 Task: Create a rule in Outlook to play a specific sound when an email from a certain sender is received.
Action: Mouse moved to (45, 27)
Screenshot: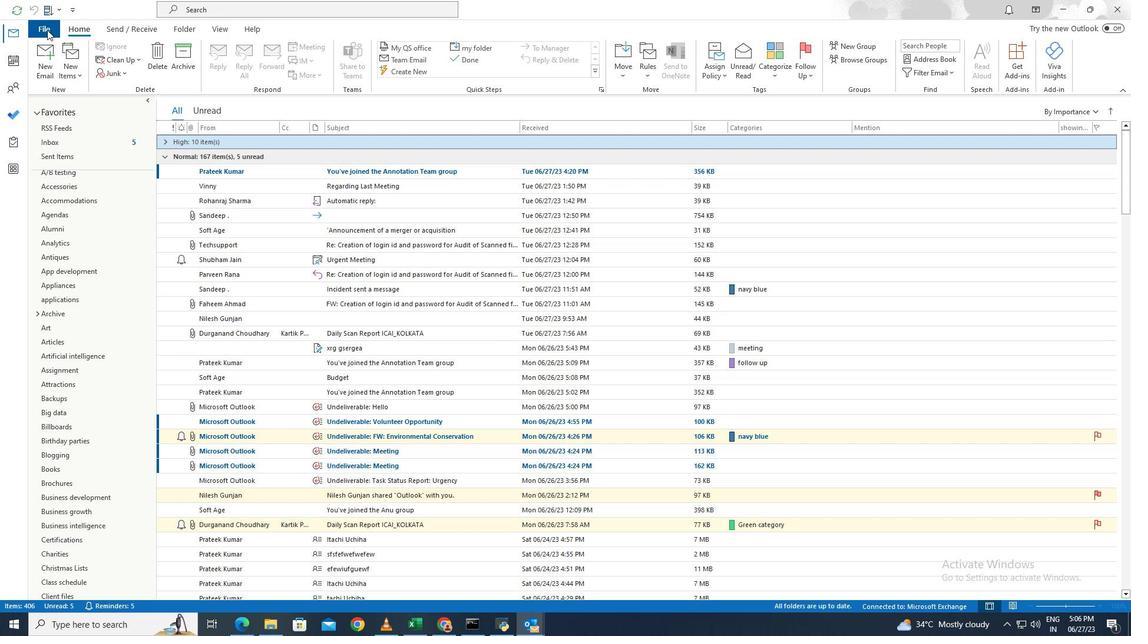 
Action: Mouse pressed left at (45, 27)
Screenshot: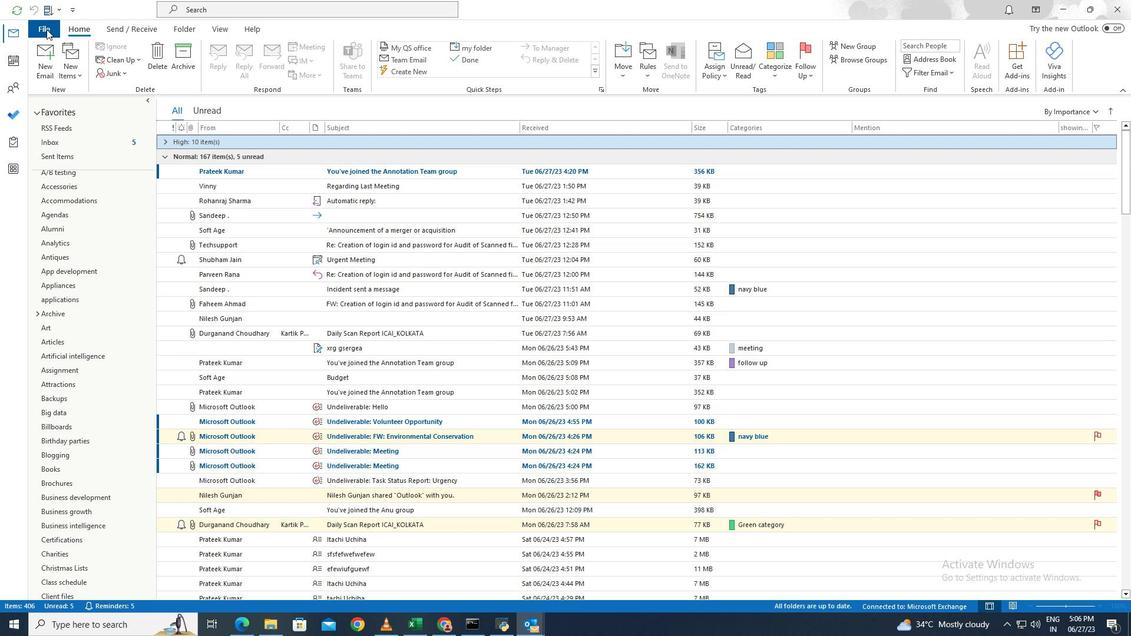
Action: Mouse moved to (160, 369)
Screenshot: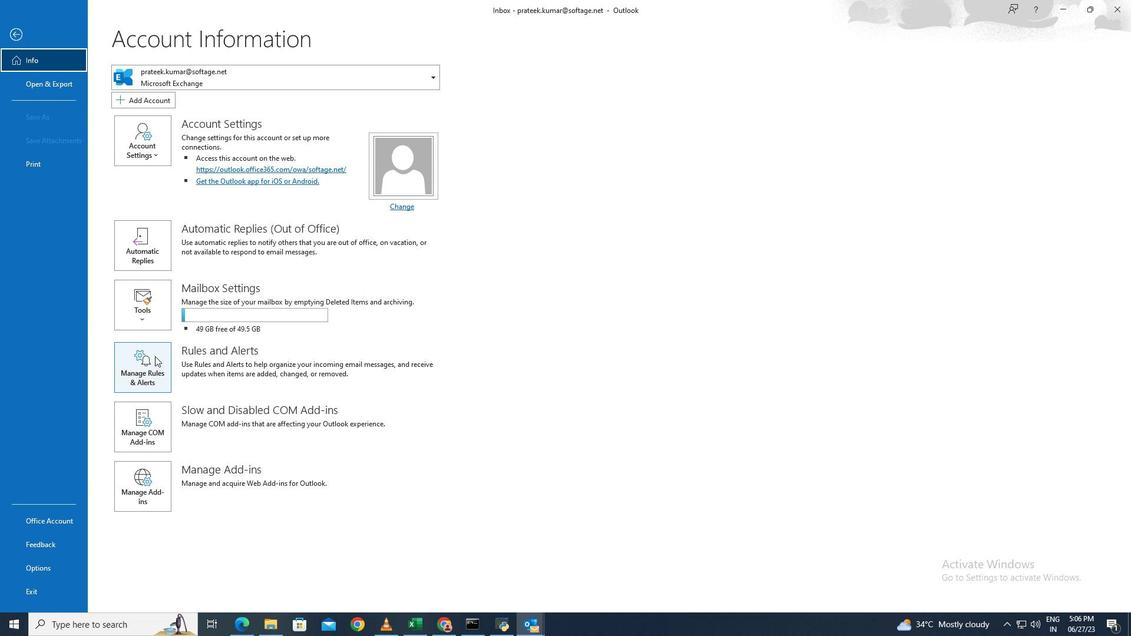 
Action: Mouse pressed left at (160, 369)
Screenshot: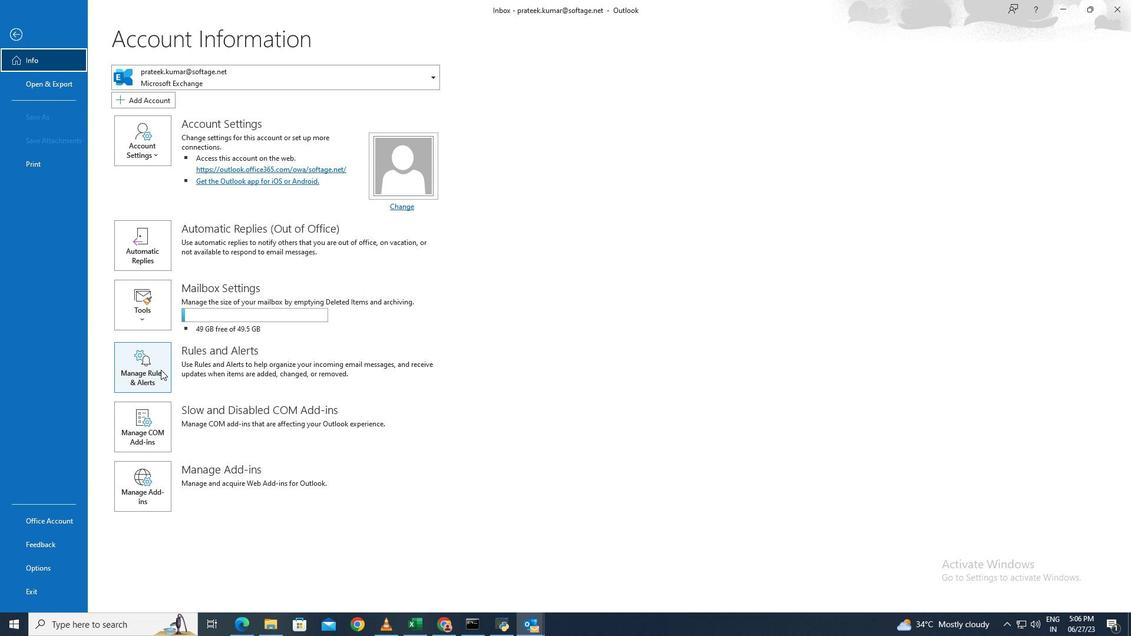
Action: Mouse moved to (431, 228)
Screenshot: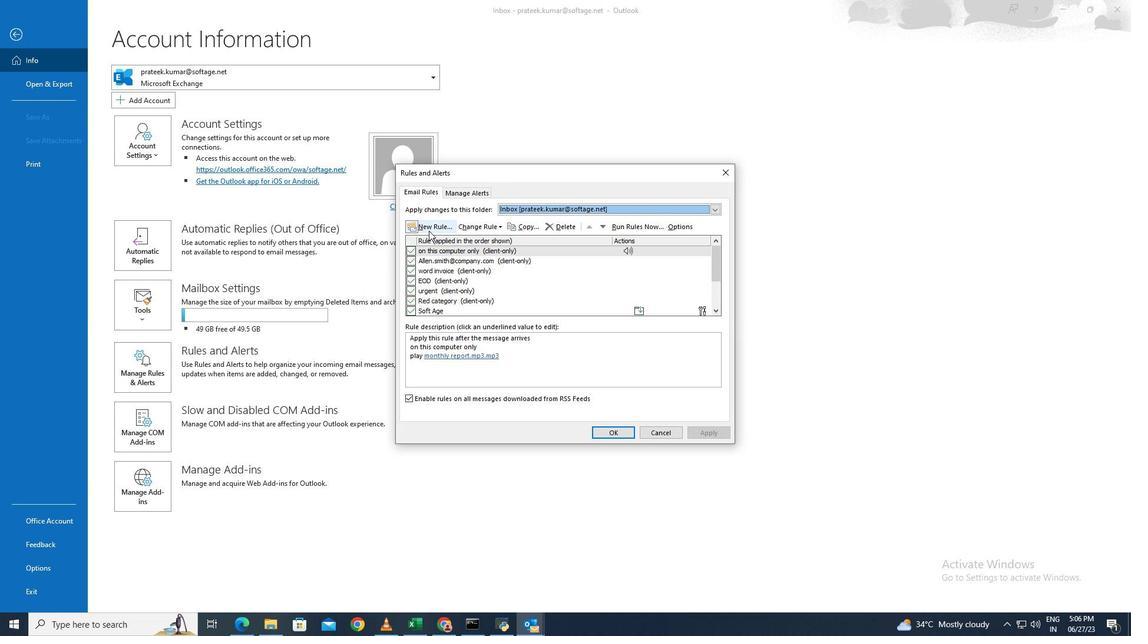 
Action: Mouse pressed left at (431, 228)
Screenshot: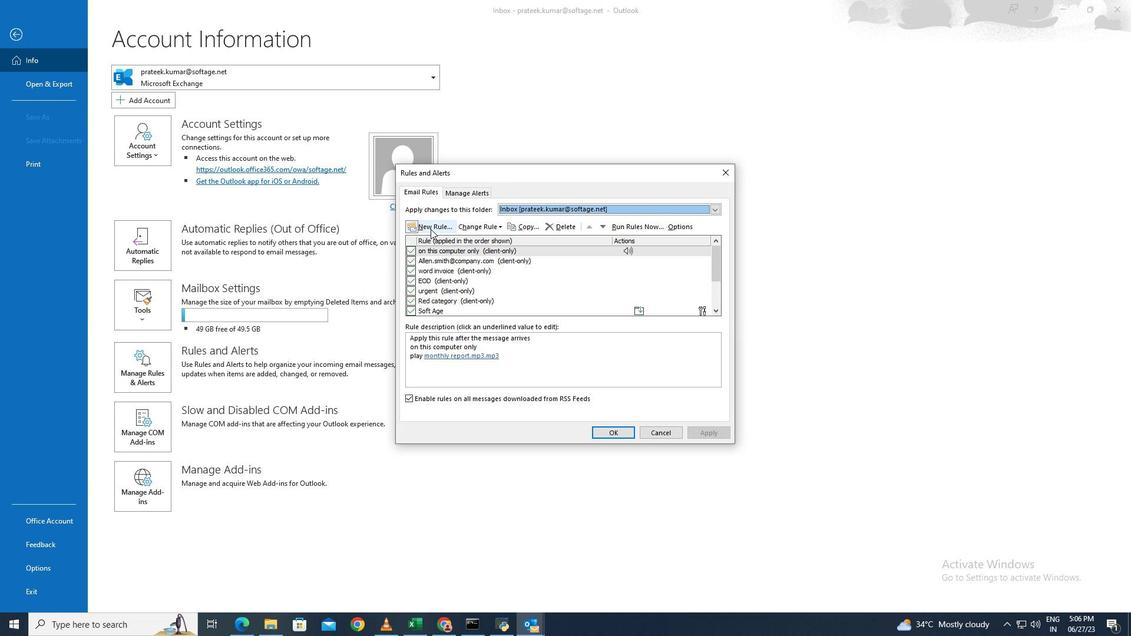 
Action: Mouse moved to (477, 275)
Screenshot: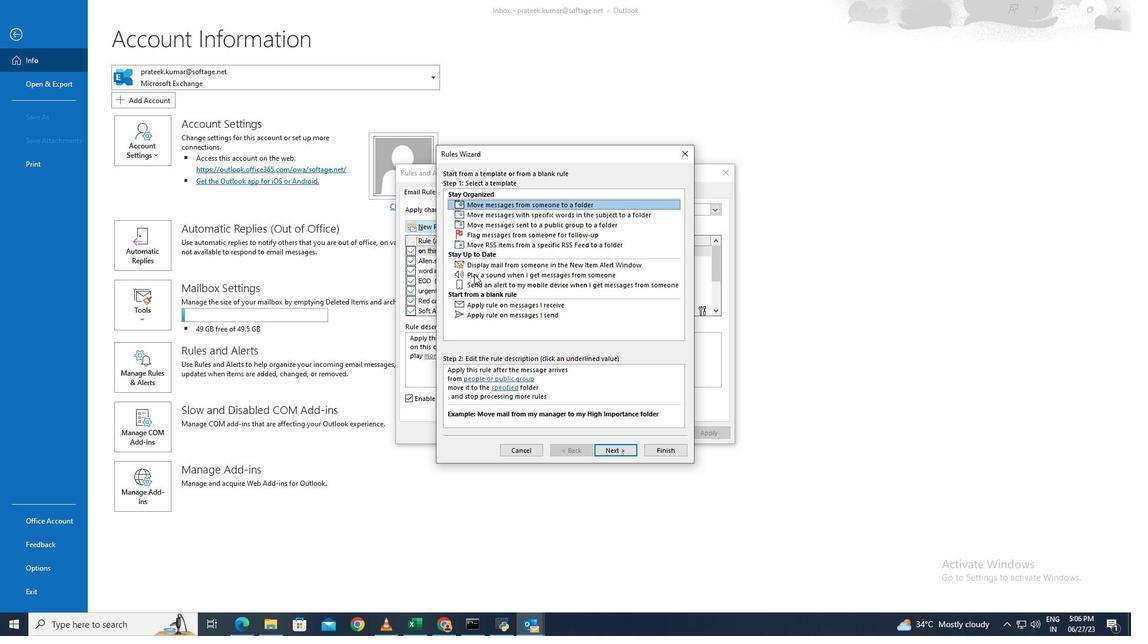 
Action: Mouse pressed left at (477, 275)
Screenshot: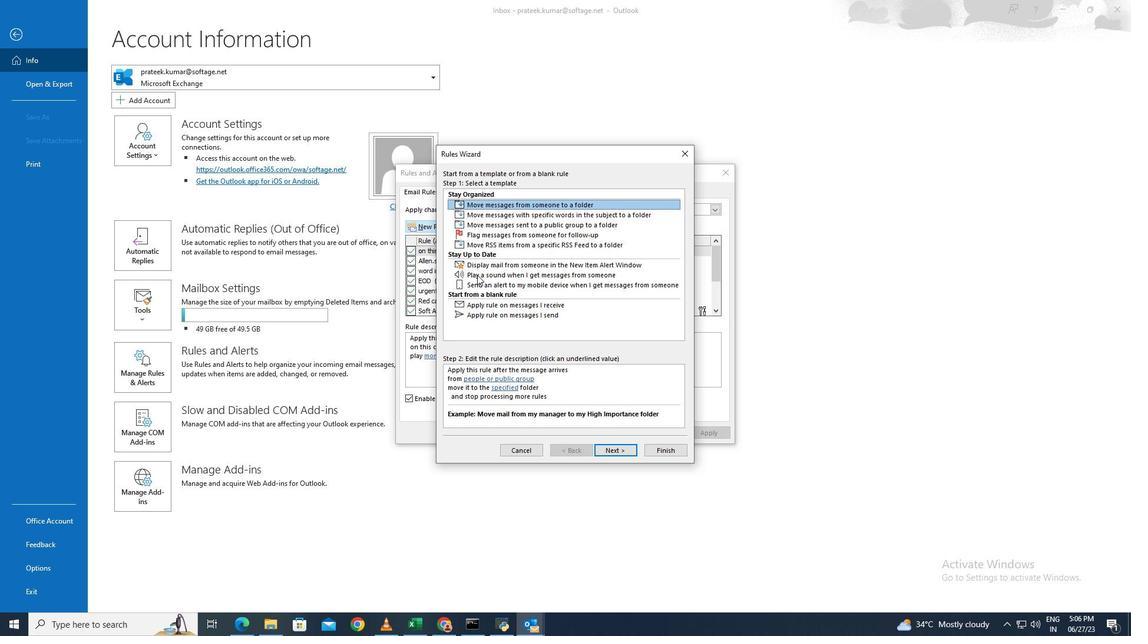 
Action: Mouse moved to (622, 447)
Screenshot: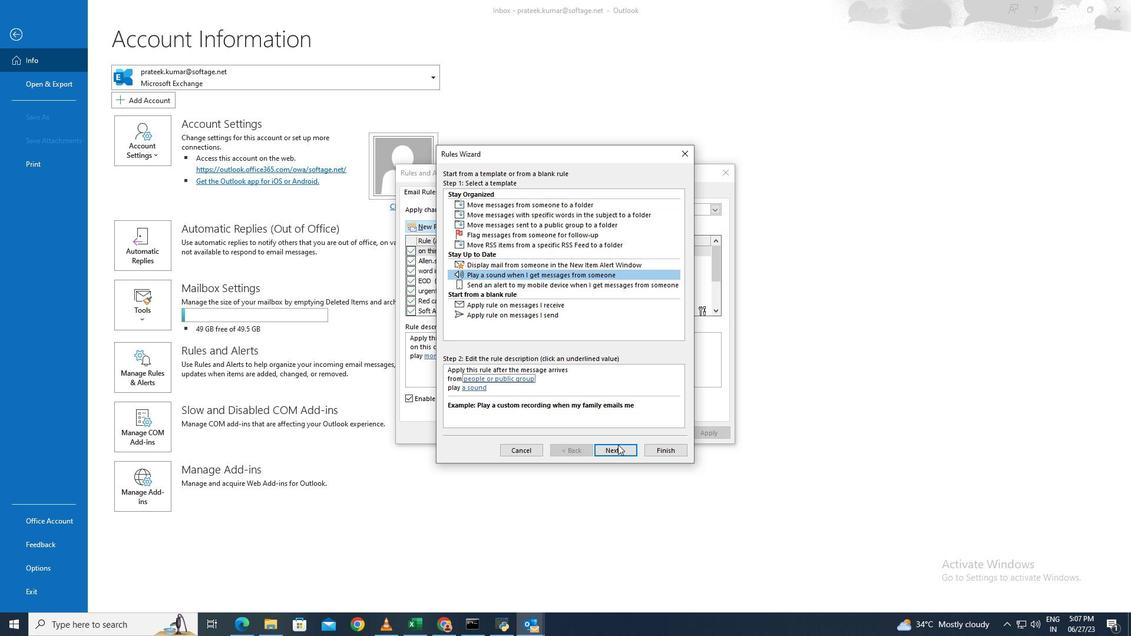 
Action: Mouse pressed left at (622, 447)
Screenshot: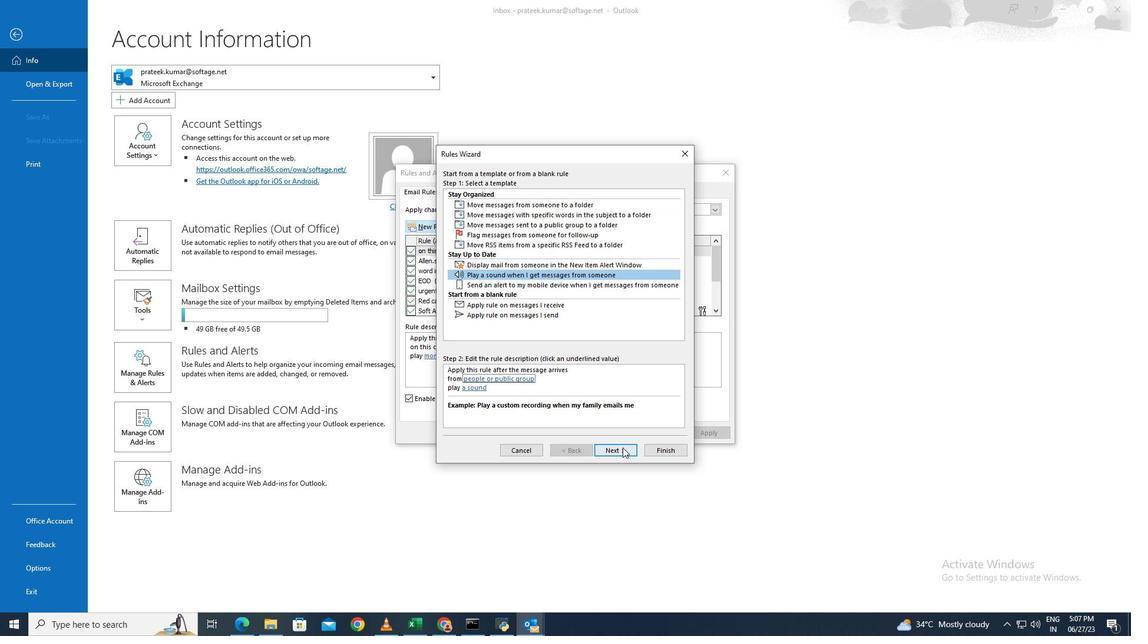 
Action: Mouse moved to (482, 391)
Screenshot: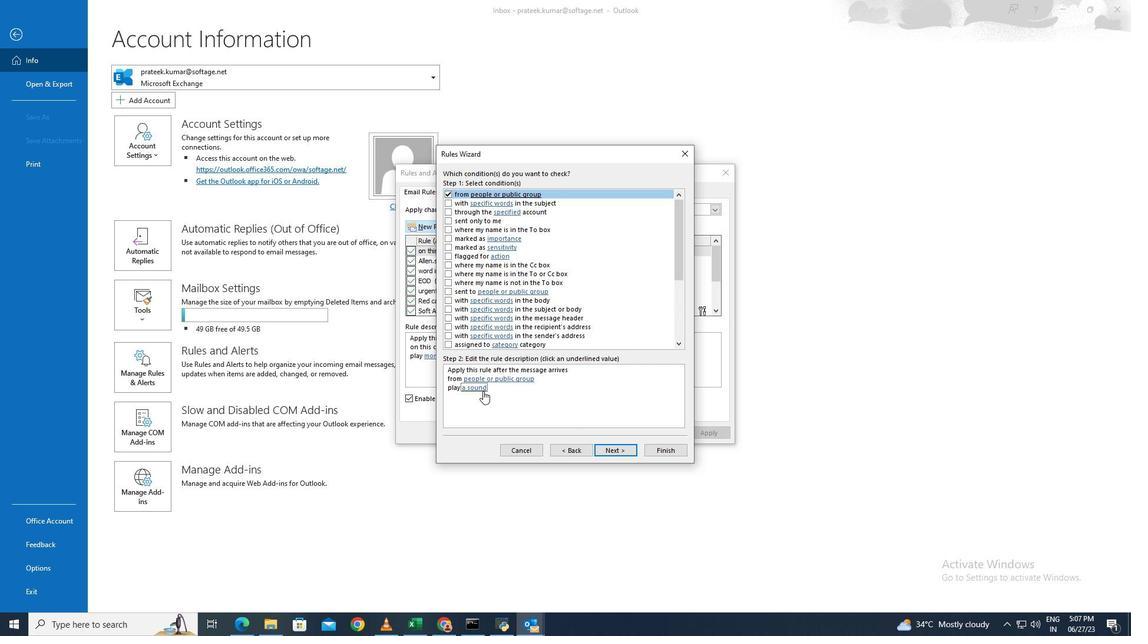 
Action: Mouse pressed left at (482, 391)
Screenshot: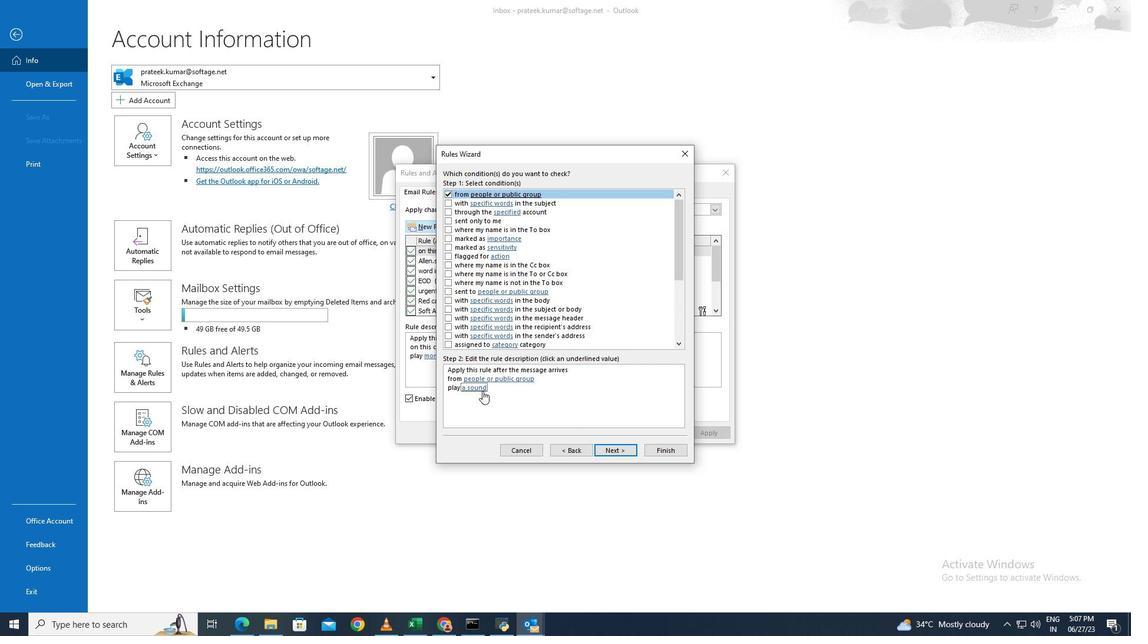 
Action: Mouse moved to (938, 443)
Screenshot: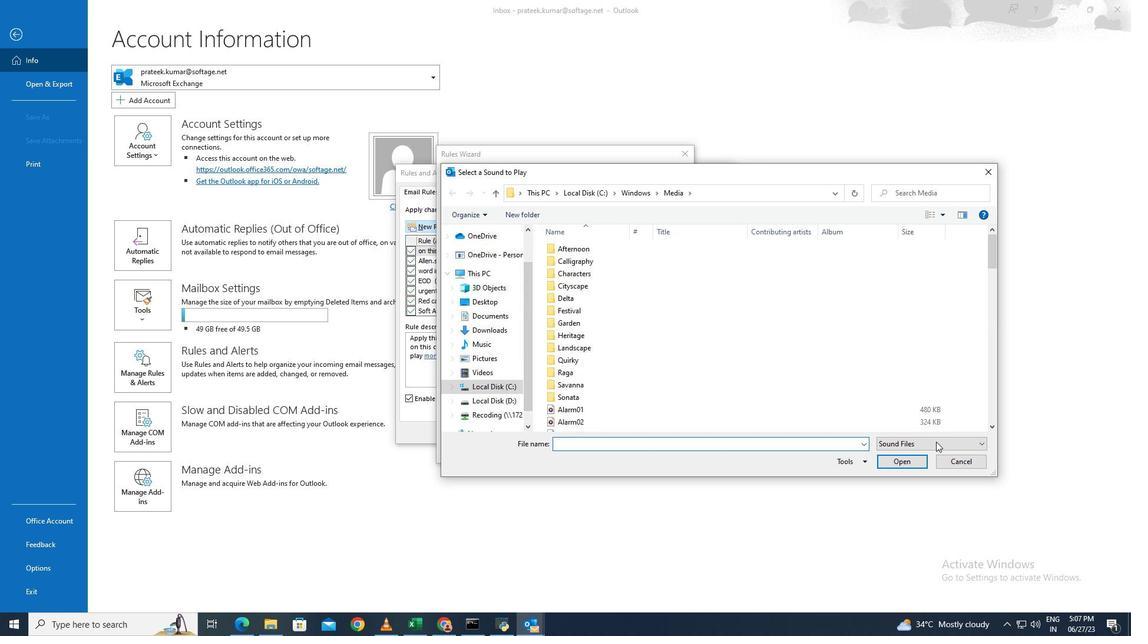 
Action: Mouse pressed left at (938, 443)
Screenshot: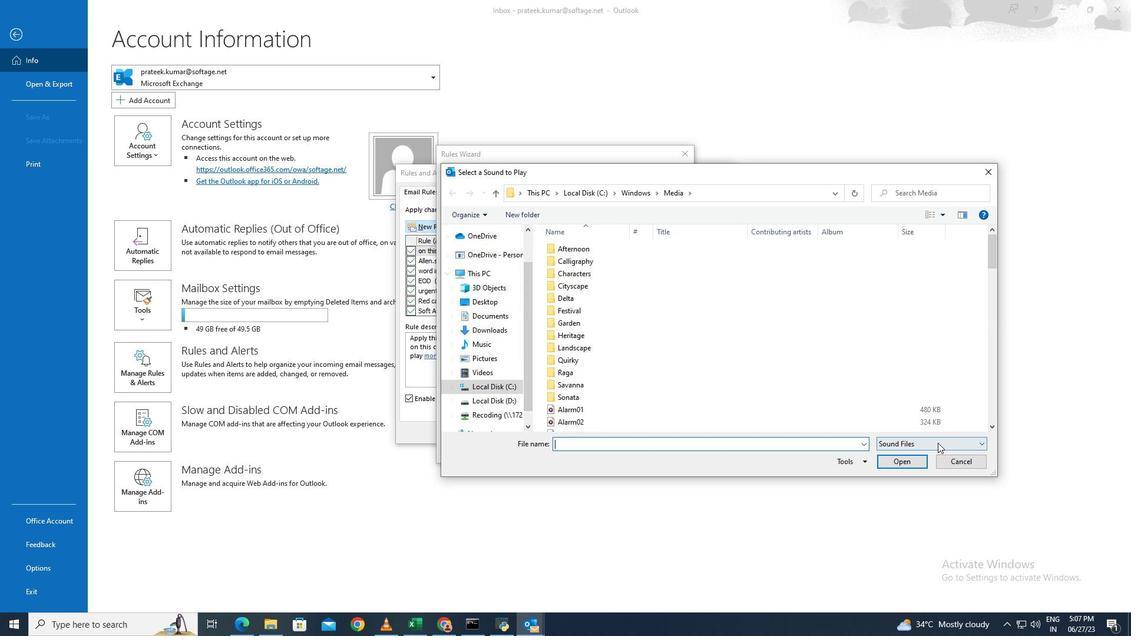 
Action: Mouse moved to (928, 458)
Screenshot: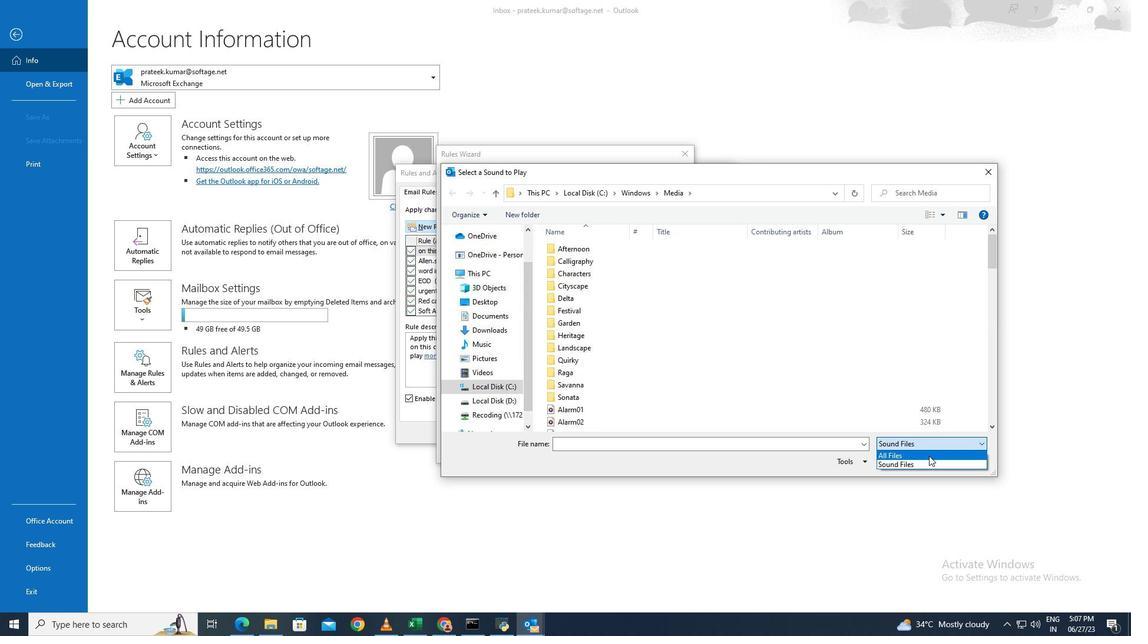 
Action: Mouse pressed left at (928, 458)
Screenshot: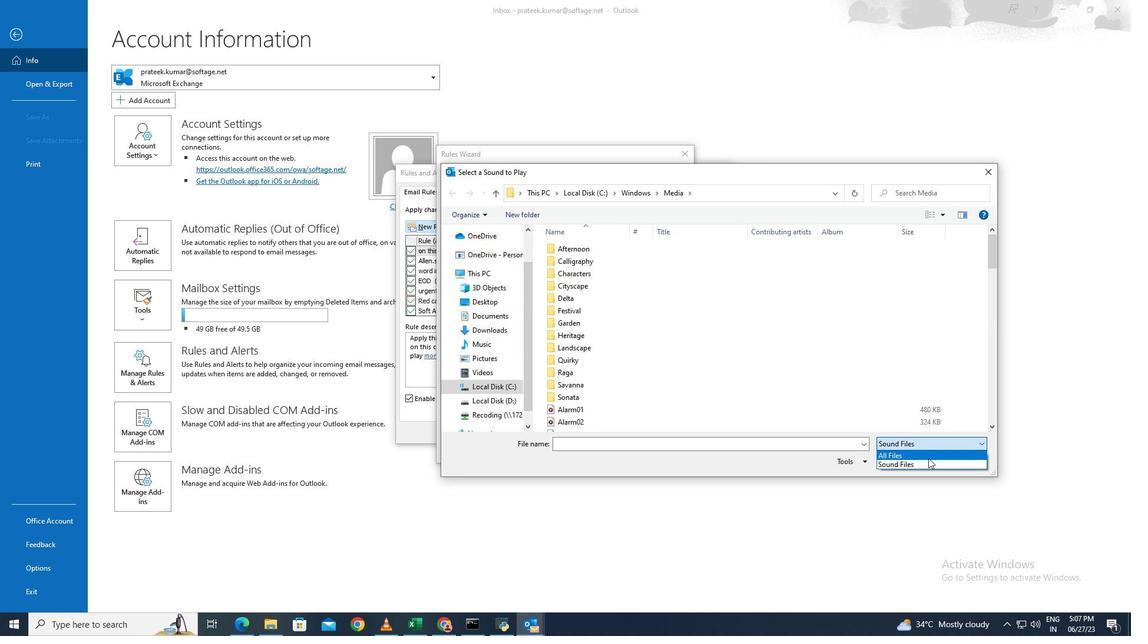 
Action: Mouse moved to (490, 326)
Screenshot: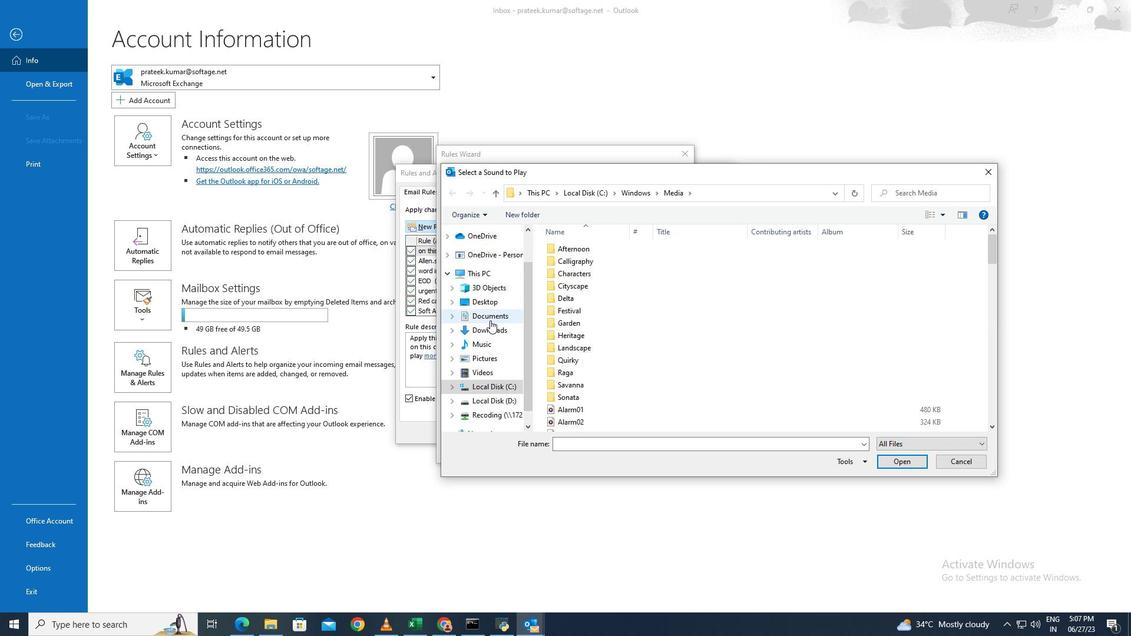 
Action: Mouse pressed left at (490, 326)
Screenshot: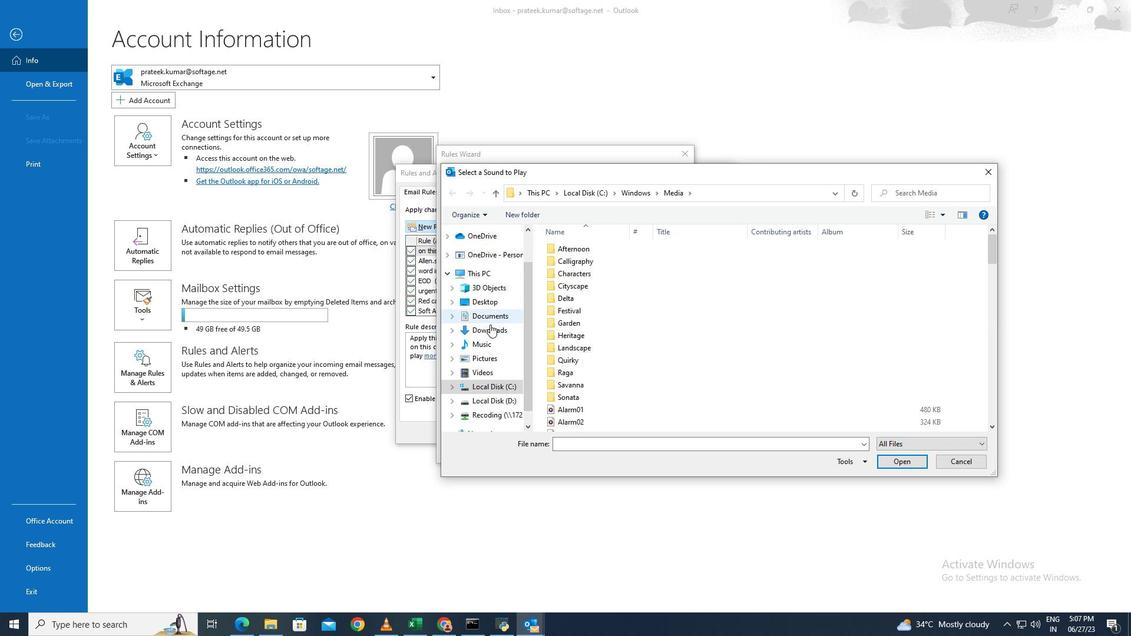 
Action: Mouse moved to (615, 263)
Screenshot: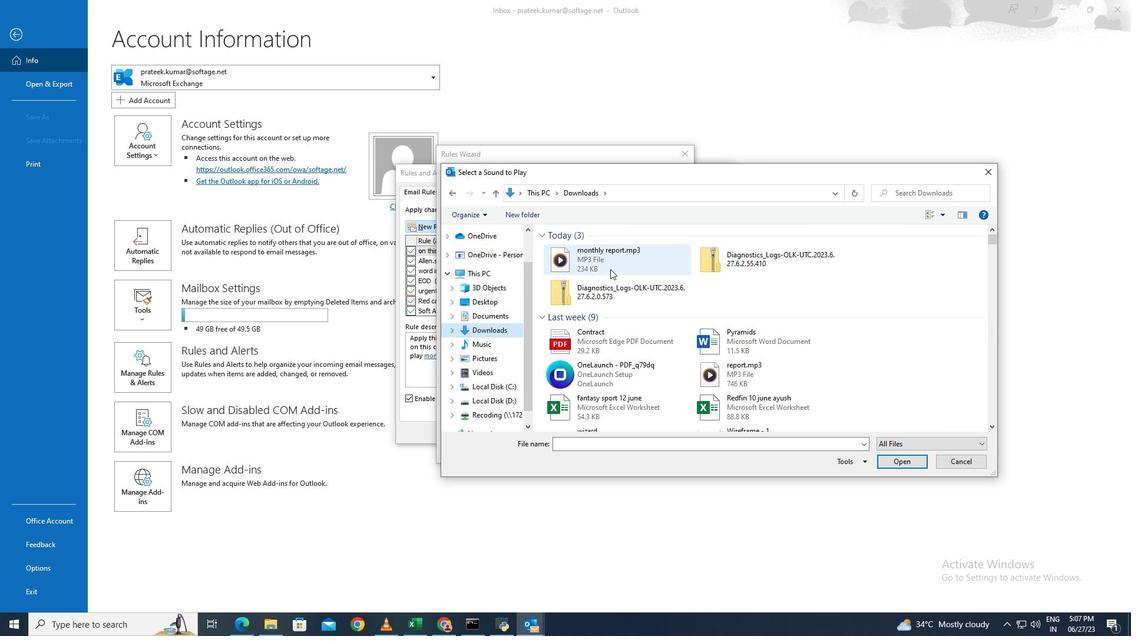 
Action: Mouse pressed left at (615, 263)
Screenshot: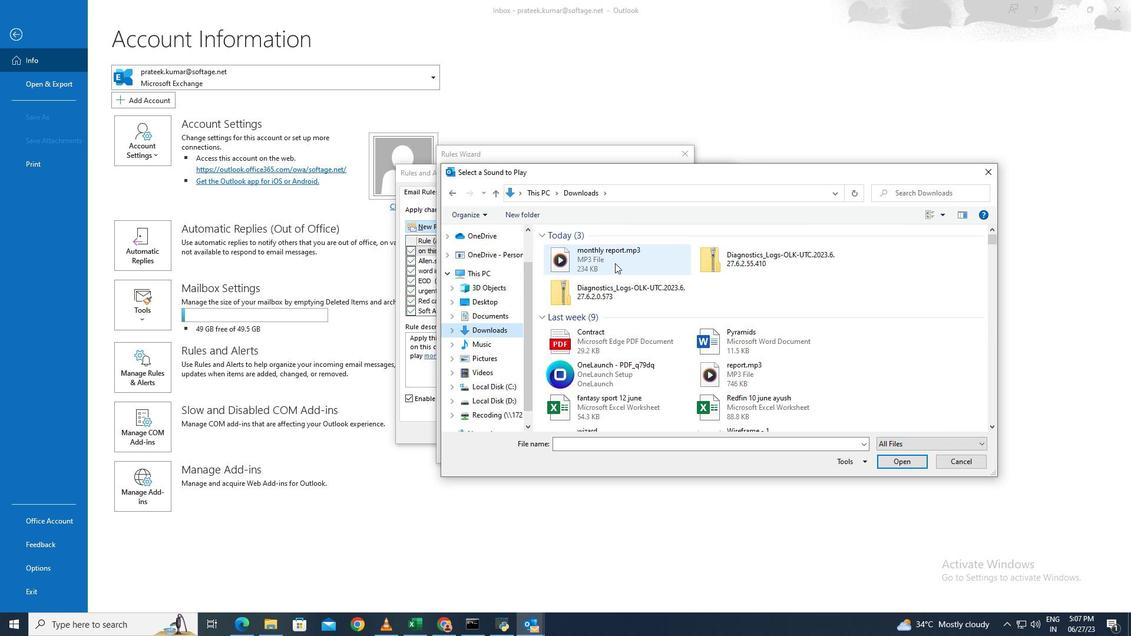 
Action: Mouse moved to (898, 463)
Screenshot: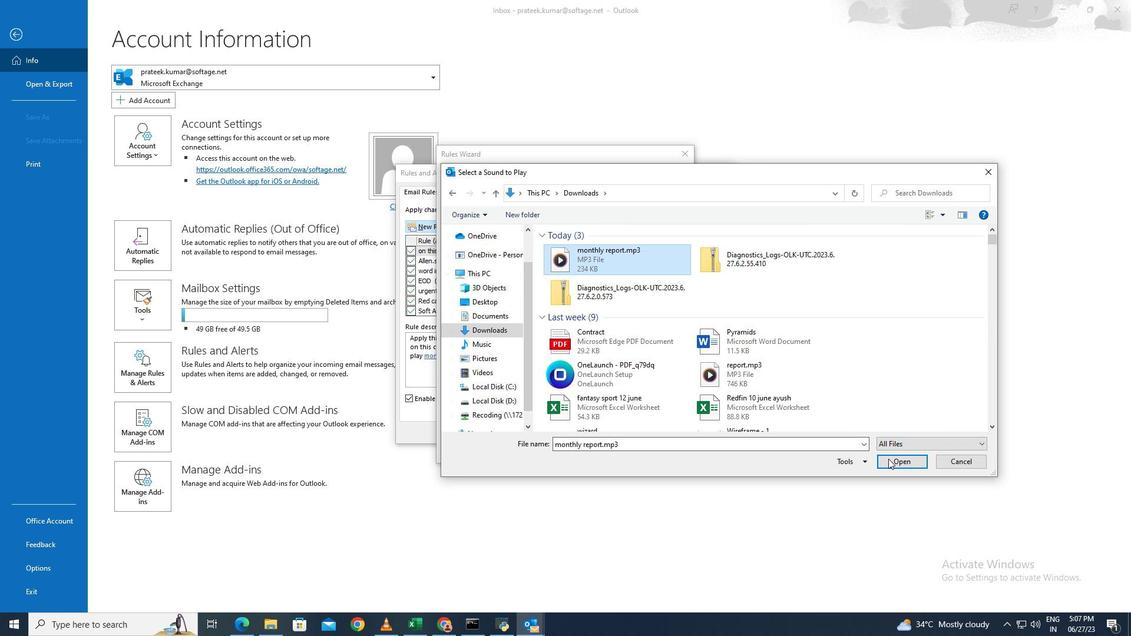 
Action: Mouse pressed left at (898, 463)
Screenshot: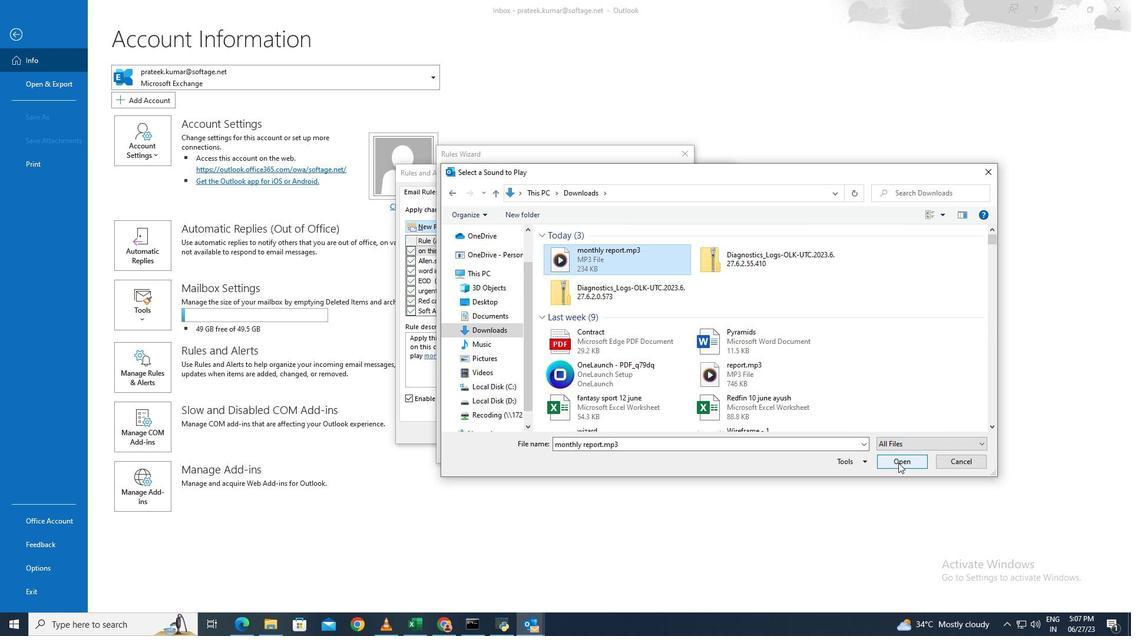 
Action: Mouse moved to (448, 195)
Screenshot: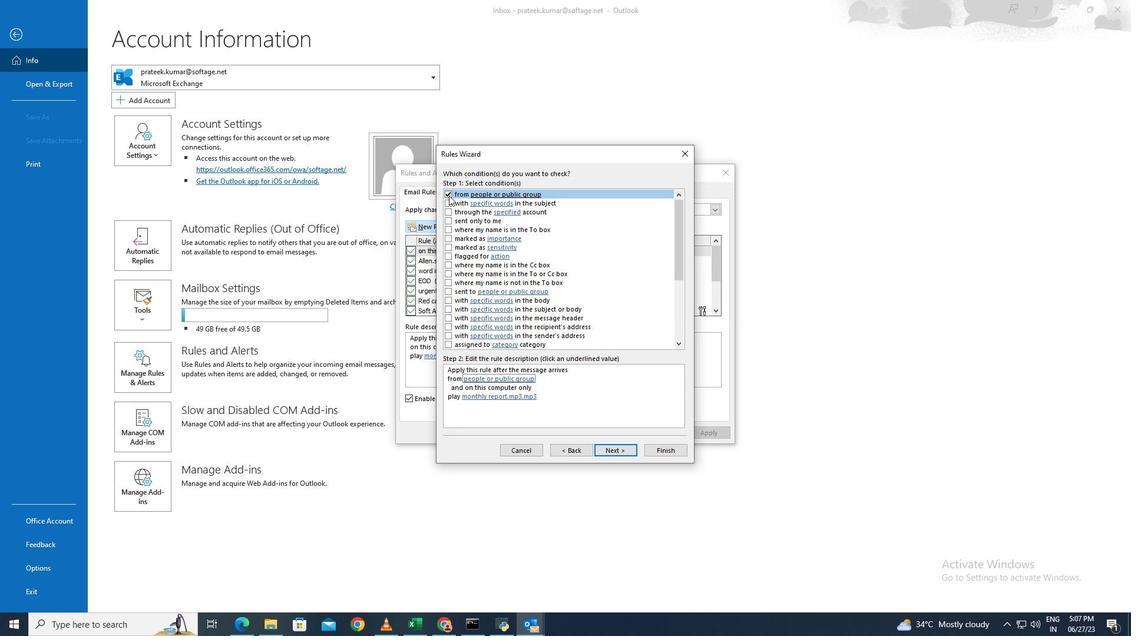 
Action: Mouse pressed left at (448, 195)
Screenshot: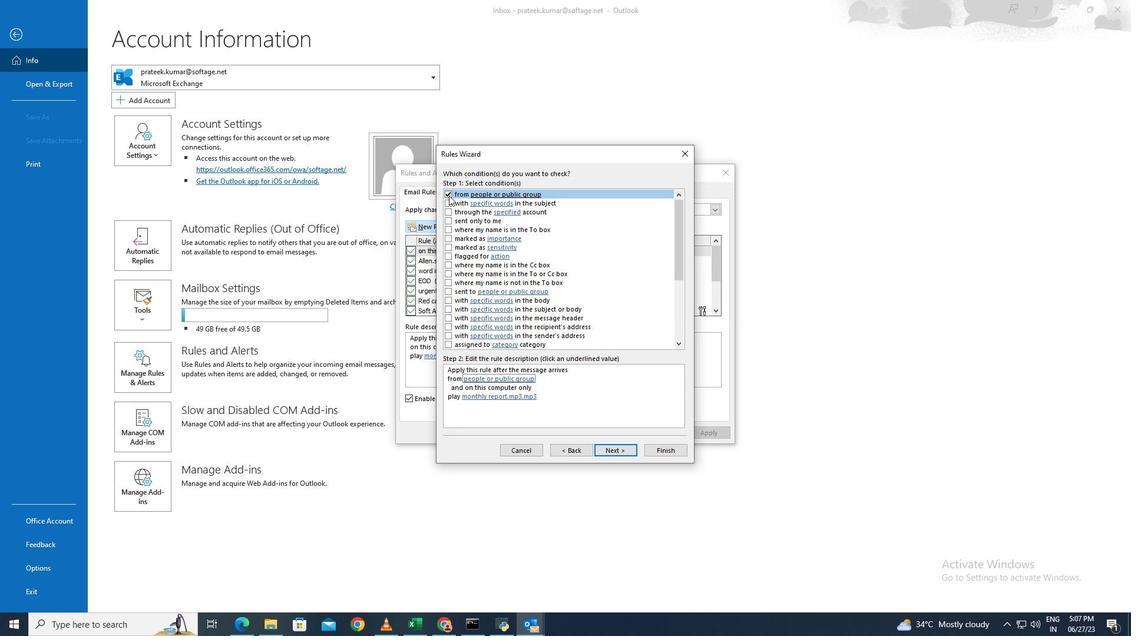
Action: Mouse moved to (615, 449)
Screenshot: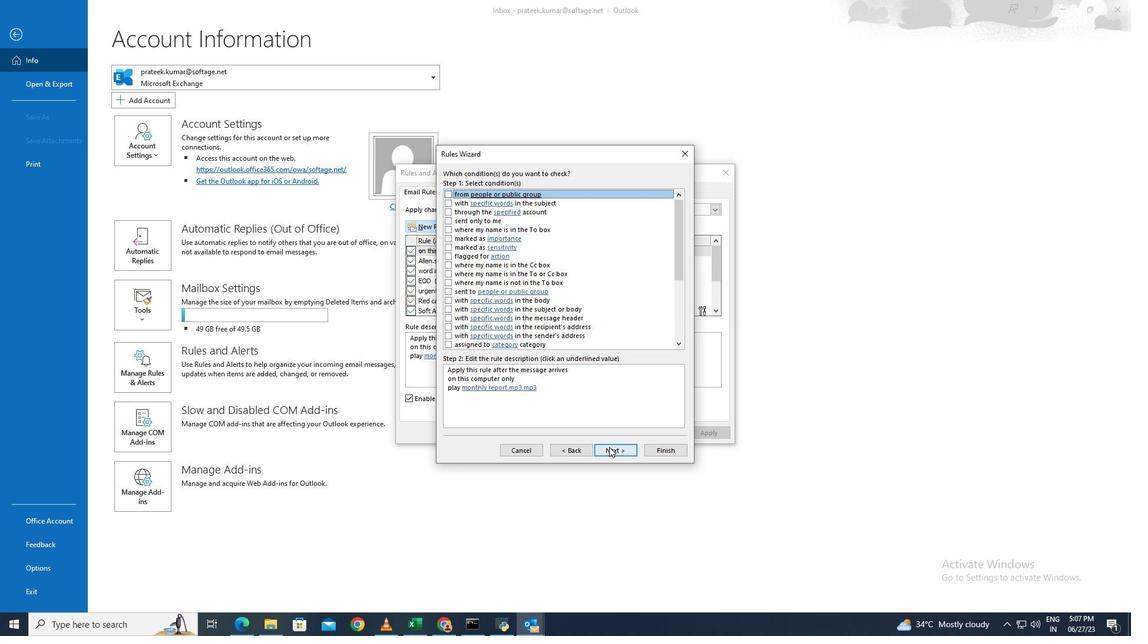 
Action: Mouse pressed left at (615, 449)
Screenshot: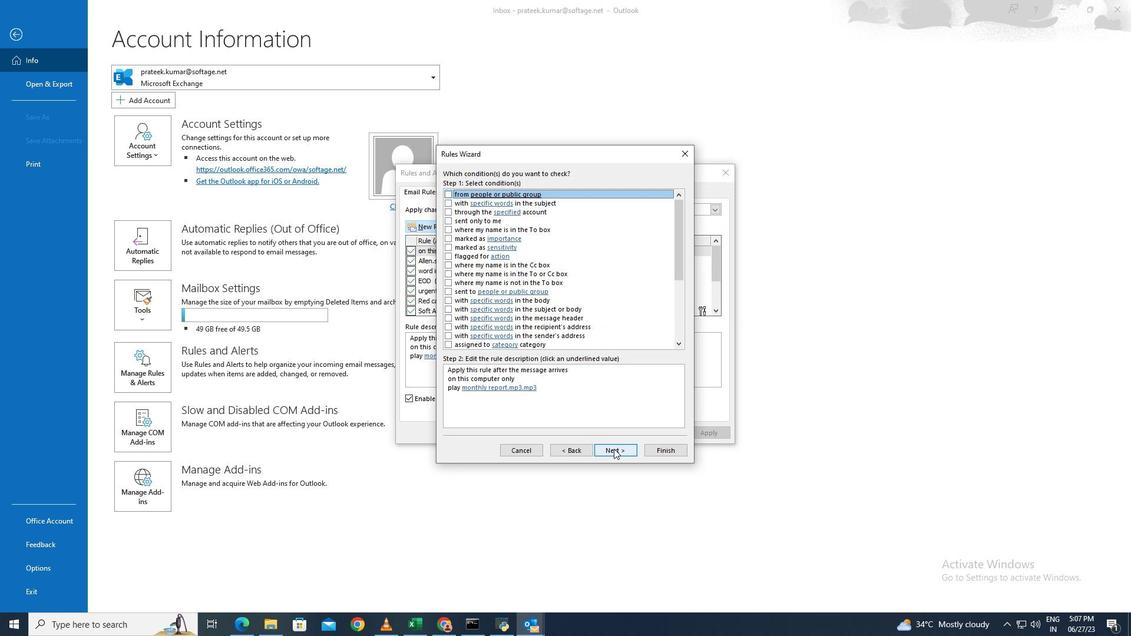 
Action: Mouse moved to (615, 449)
Screenshot: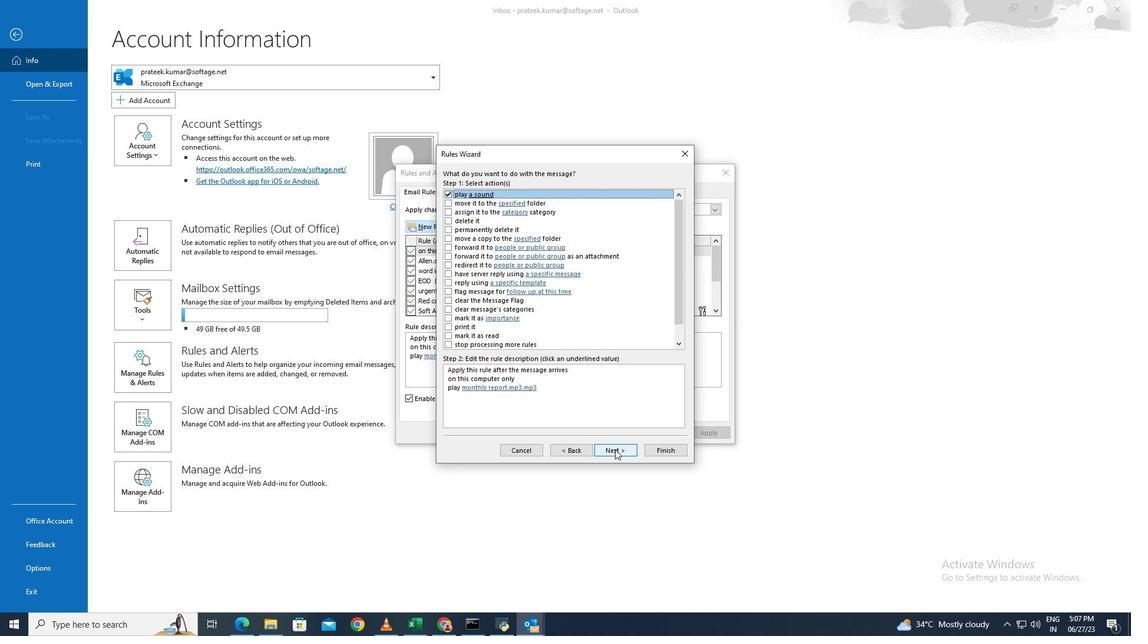 
Action: Mouse pressed left at (615, 449)
Screenshot: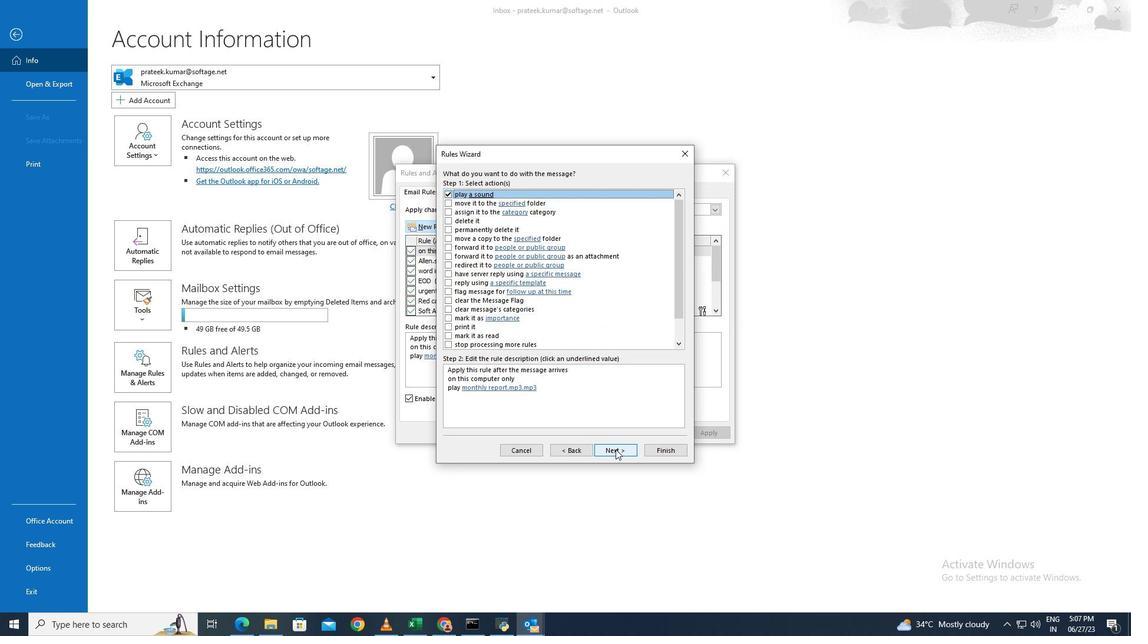 
Action: Mouse moved to (618, 450)
Screenshot: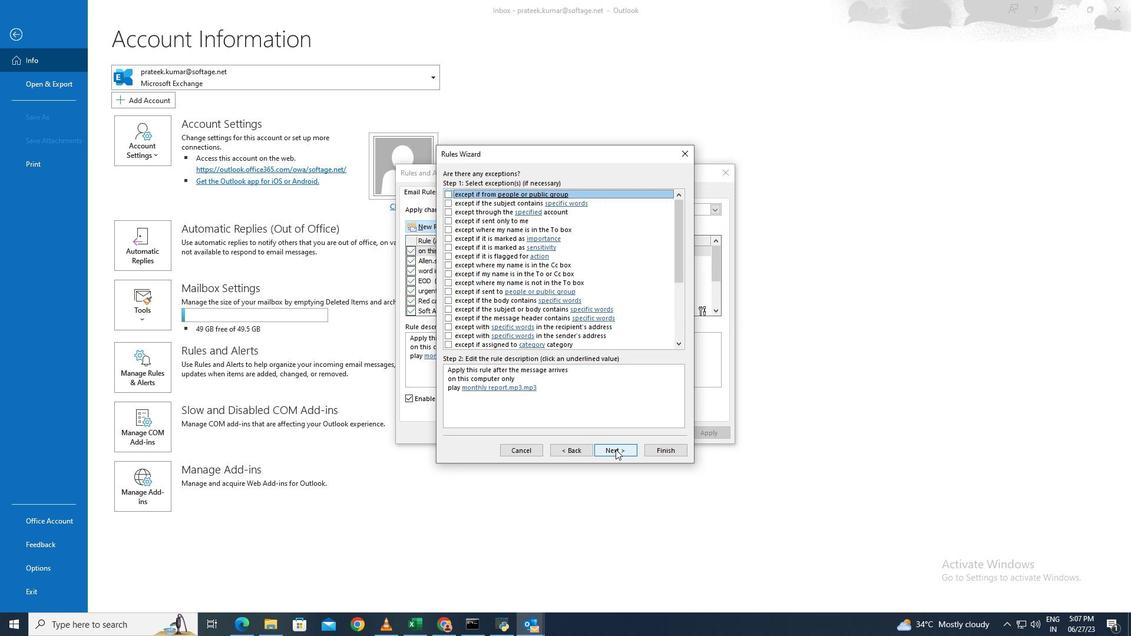 
Action: Mouse pressed left at (618, 450)
Screenshot: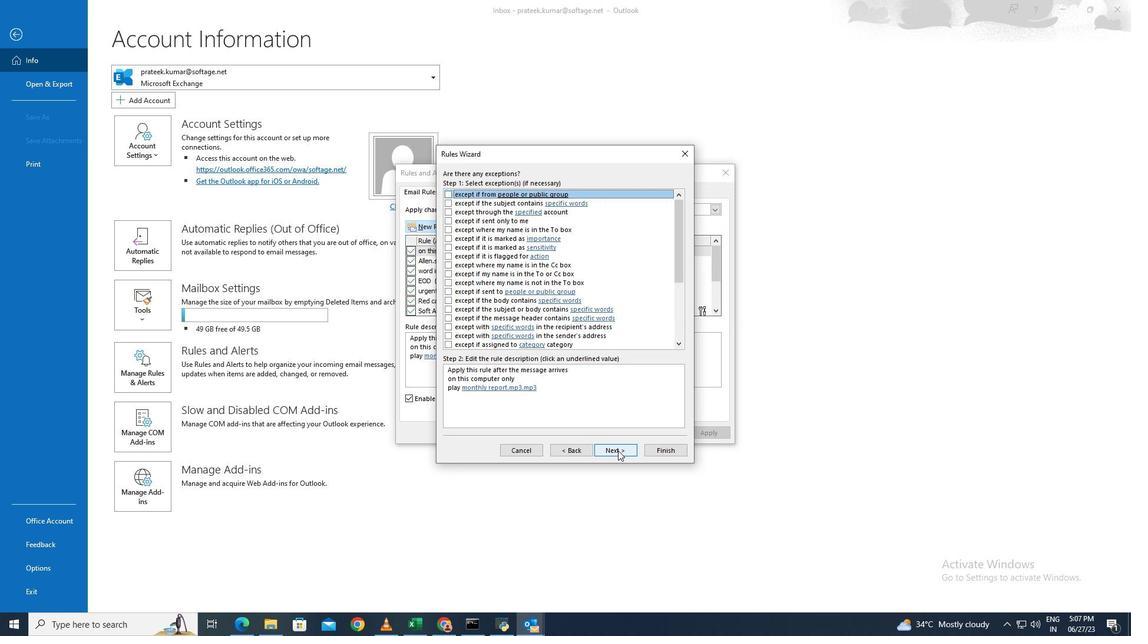 
Action: Mouse moved to (662, 451)
Screenshot: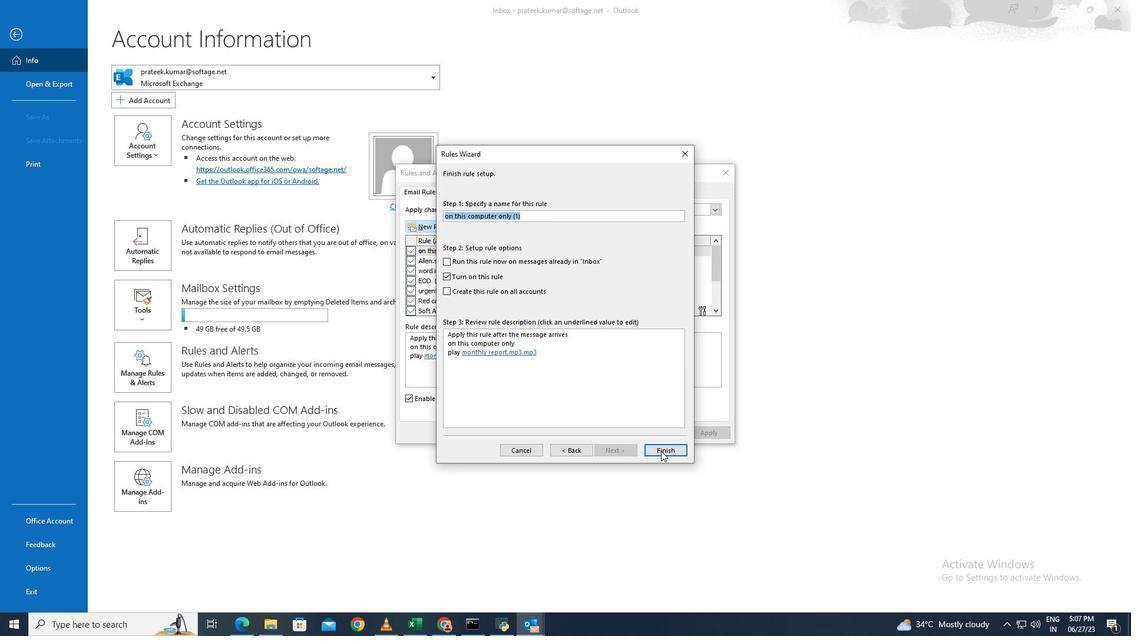 
Action: Mouse pressed left at (662, 451)
Screenshot: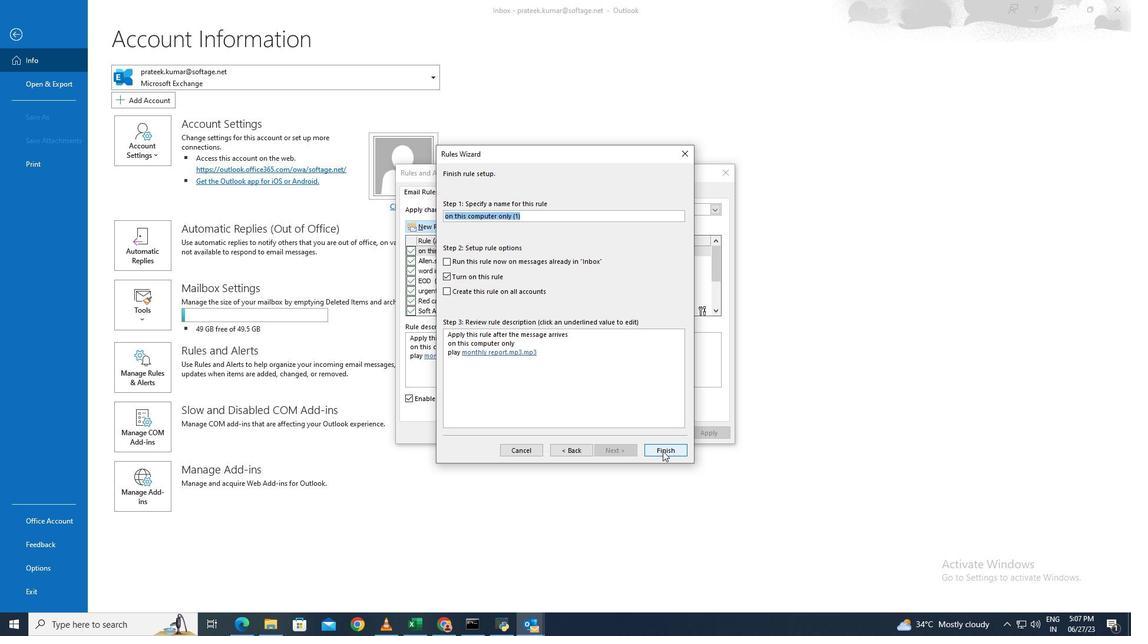 
Action: Mouse moved to (579, 342)
Screenshot: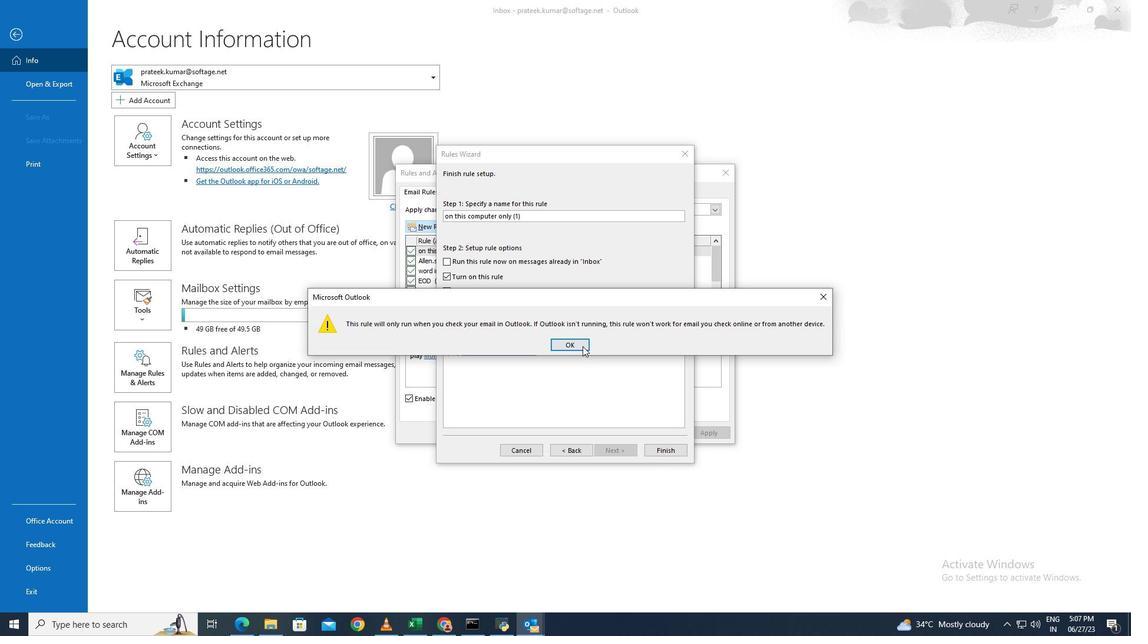 
Action: Mouse pressed left at (579, 342)
Screenshot: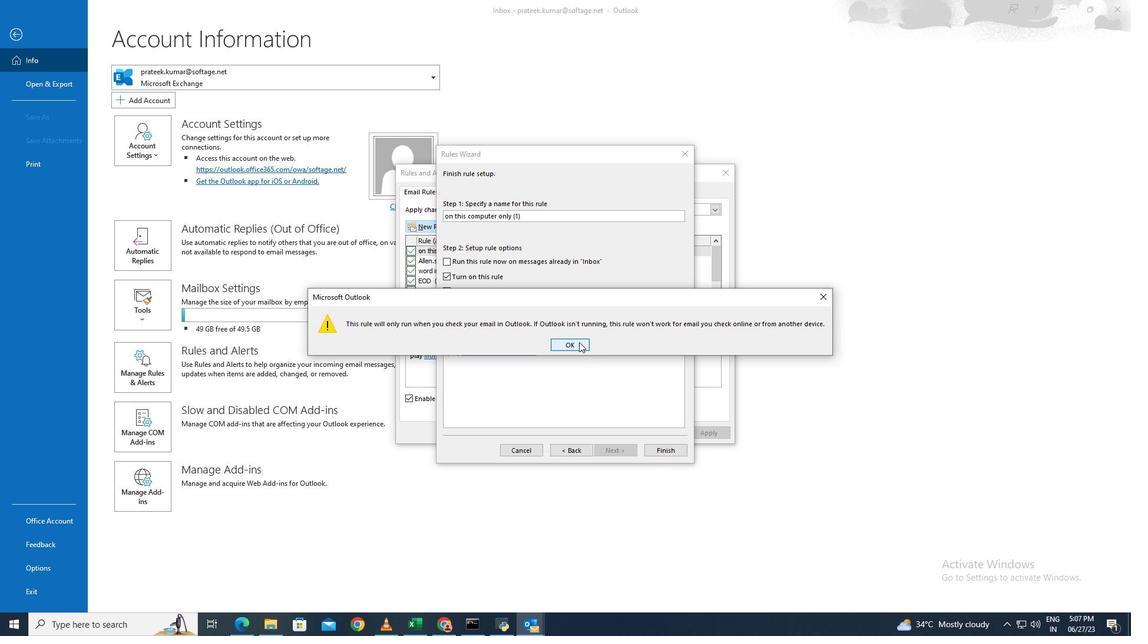 
Action: Mouse moved to (706, 433)
Screenshot: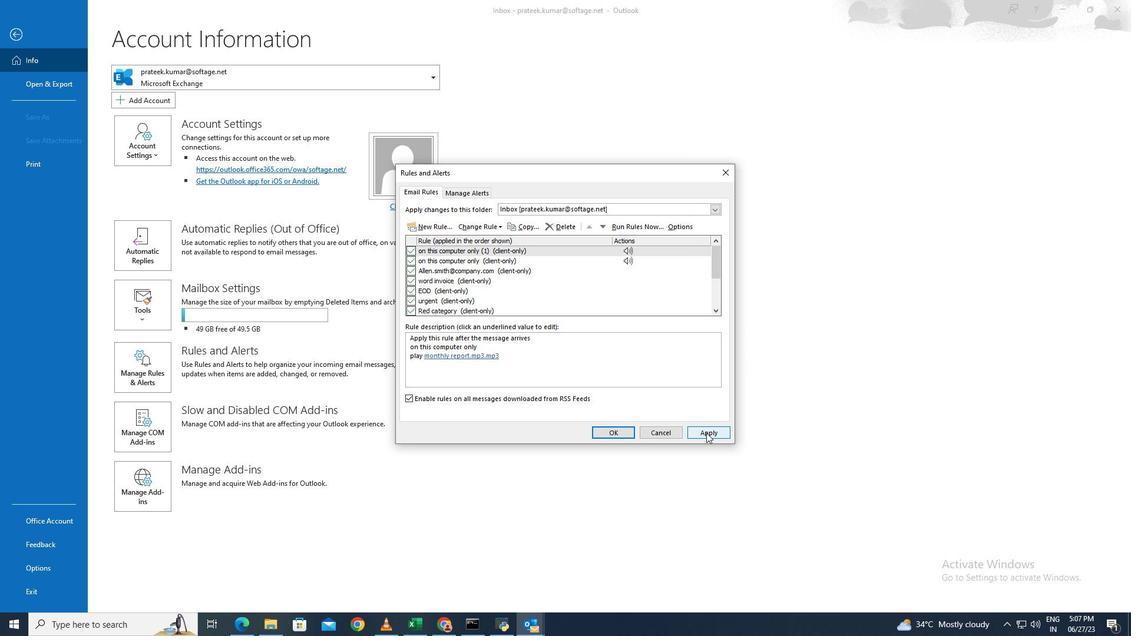
Action: Mouse pressed left at (706, 433)
Screenshot: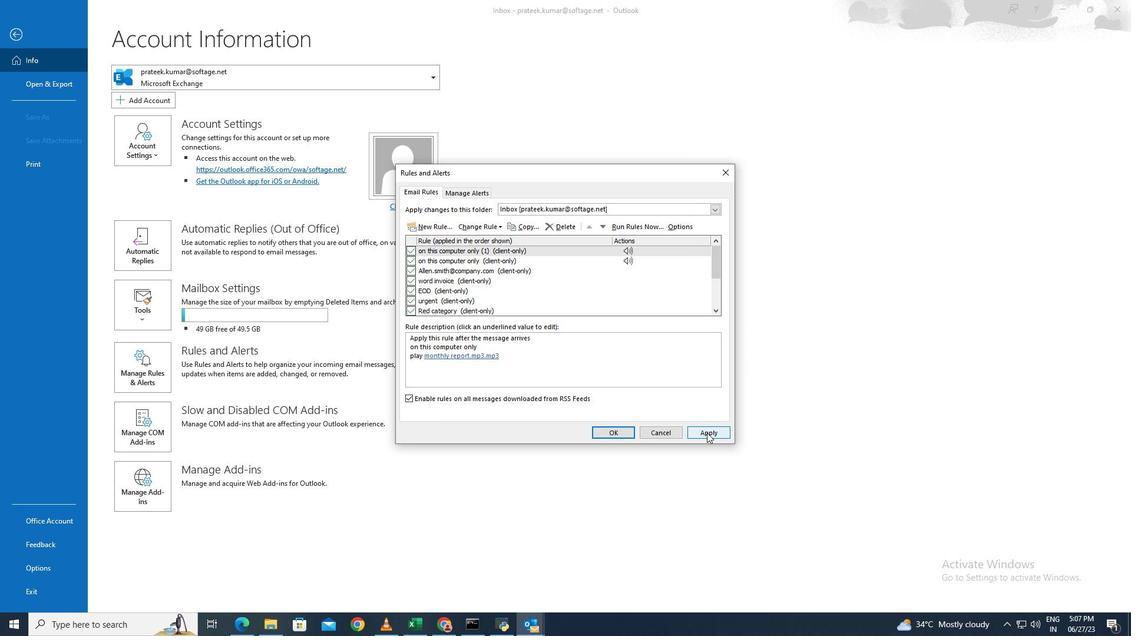 
Action: Mouse moved to (623, 434)
Screenshot: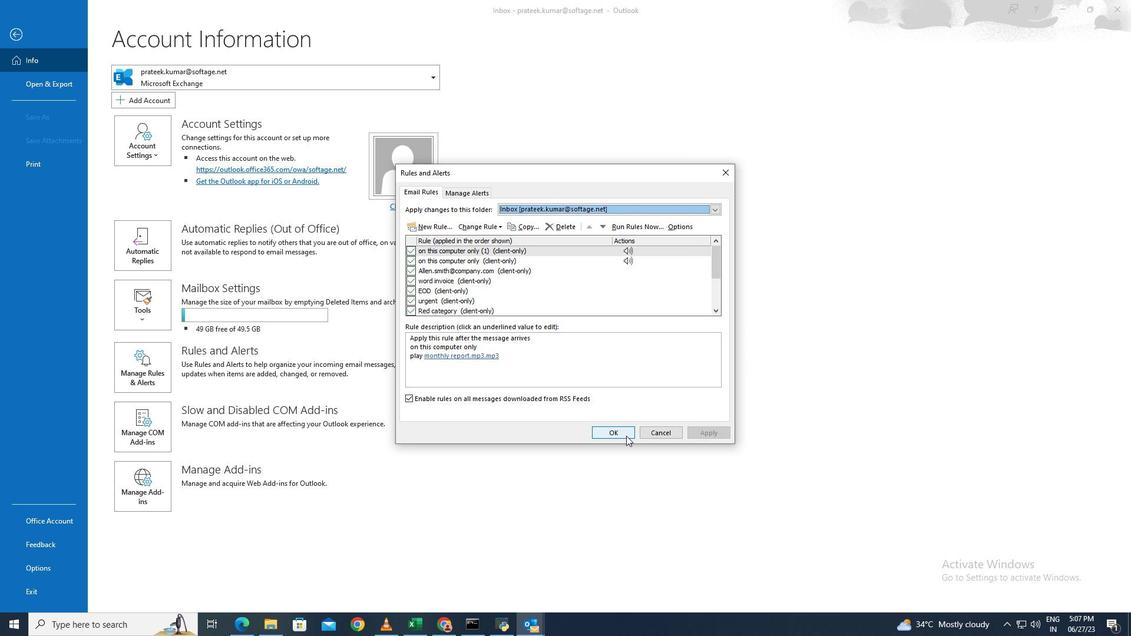 
Action: Mouse pressed left at (623, 434)
Screenshot: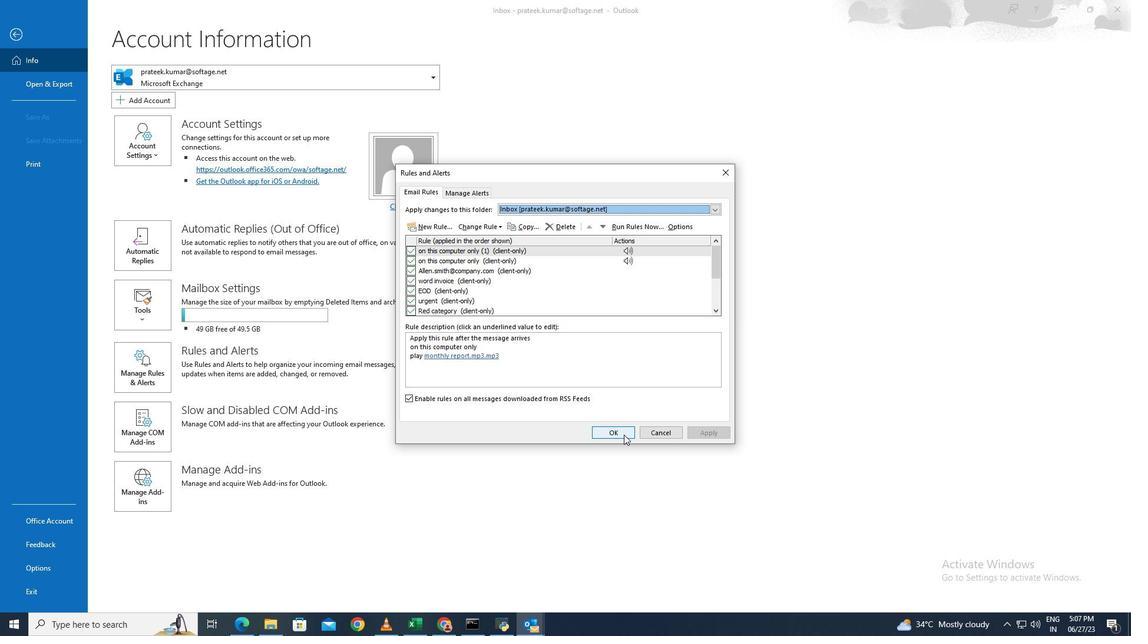 
